 Task: Change  the formatting of the data  'Which is Greater than 10 'in conditional formating, put the option 'Green Fill with Dark Green Text. . 'In the sheet  Budget Tracking Logbookbook
Action: Mouse moved to (82, 231)
Screenshot: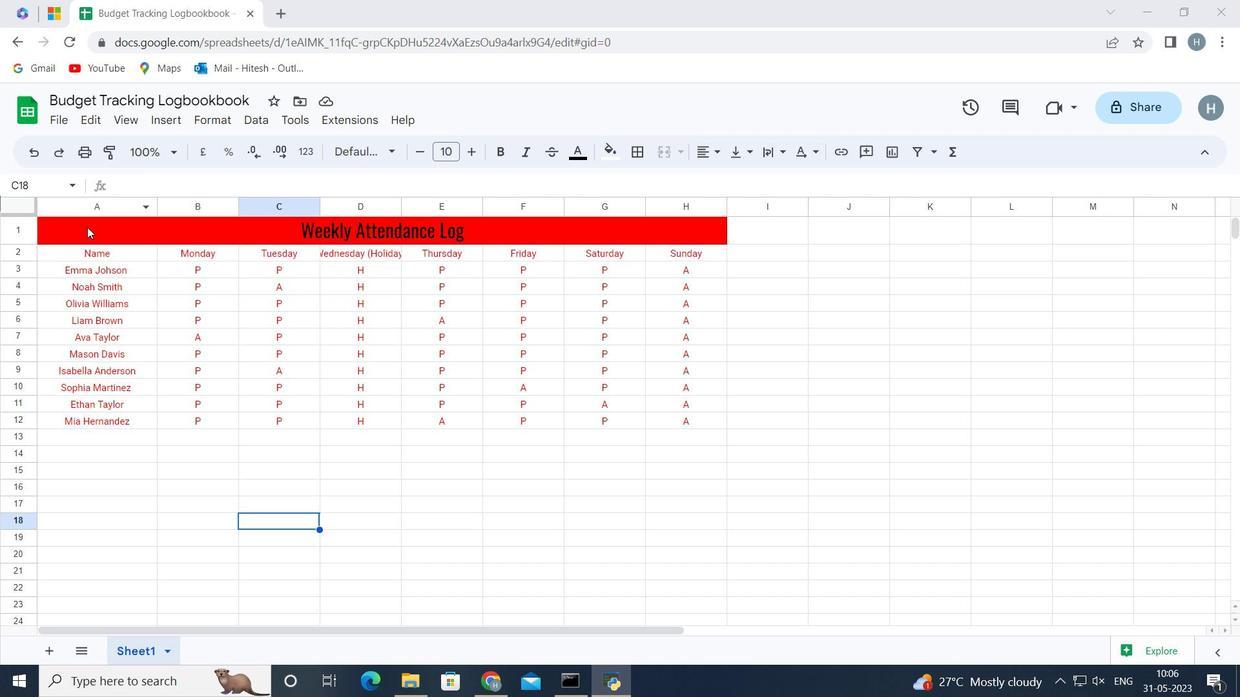 
Action: Mouse pressed left at (82, 231)
Screenshot: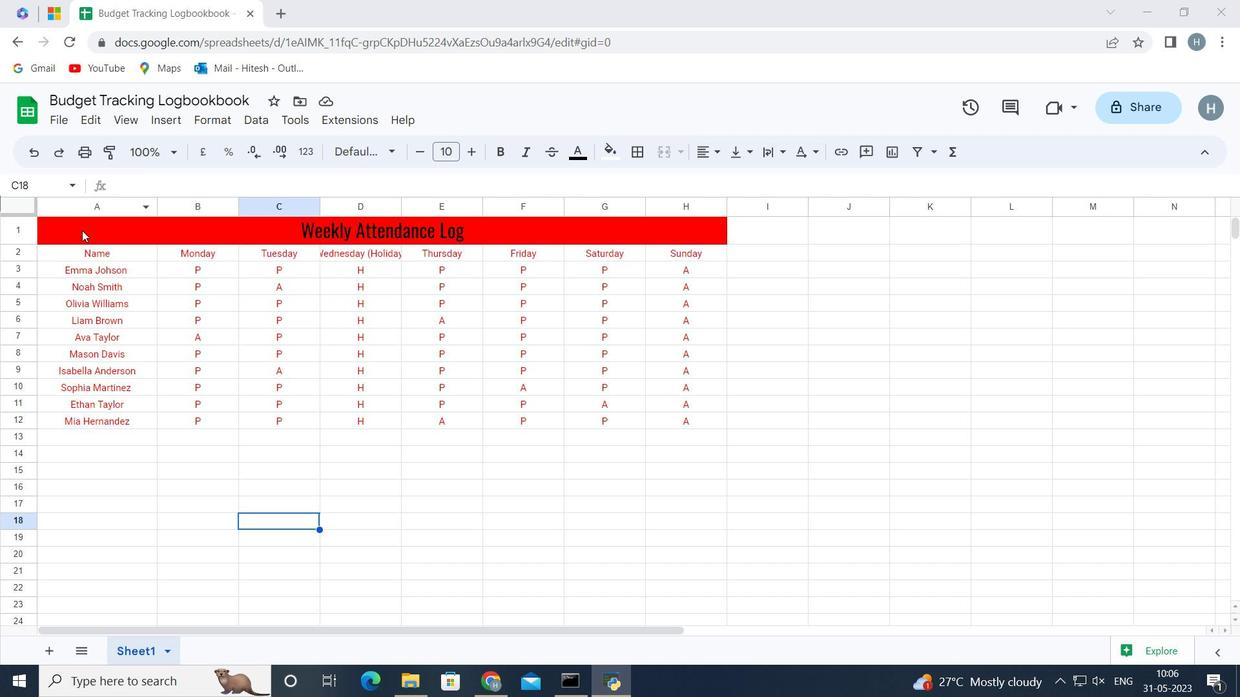 
Action: Key pressed <Key.shift><Key.down><Key.down><Key.down><Key.down><Key.down><Key.down><Key.down><Key.down><Key.down><Key.down><Key.down>
Screenshot: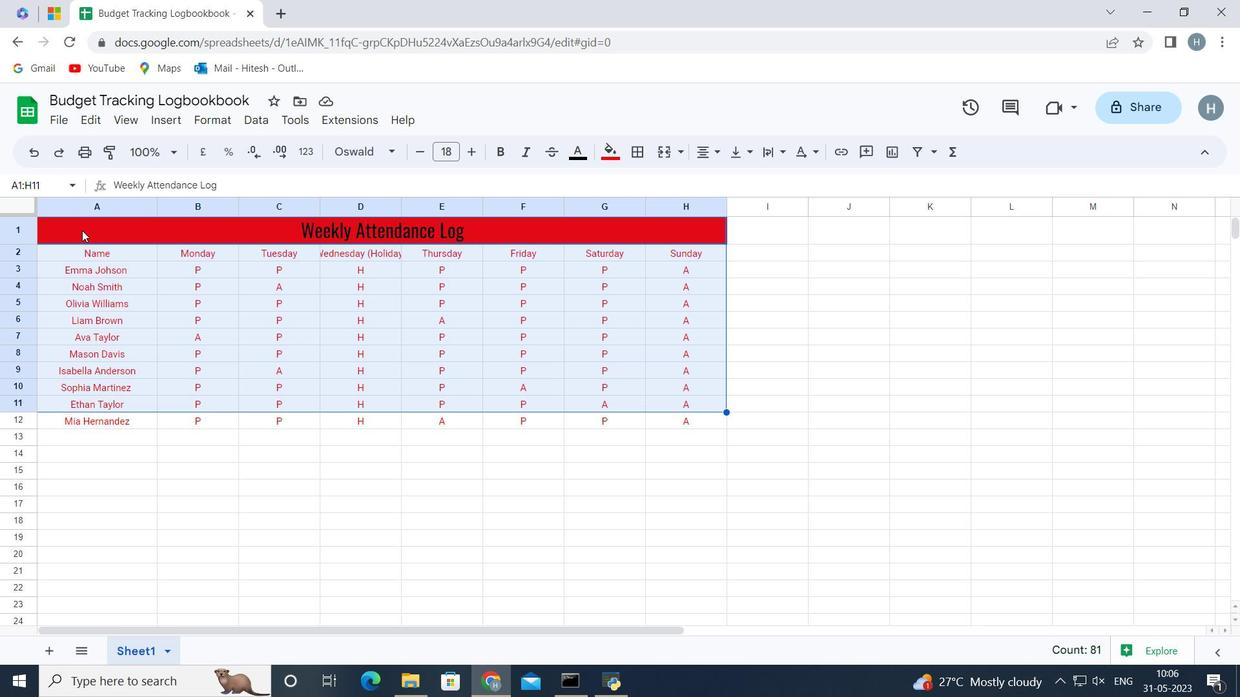 
Action: Mouse moved to (235, 122)
Screenshot: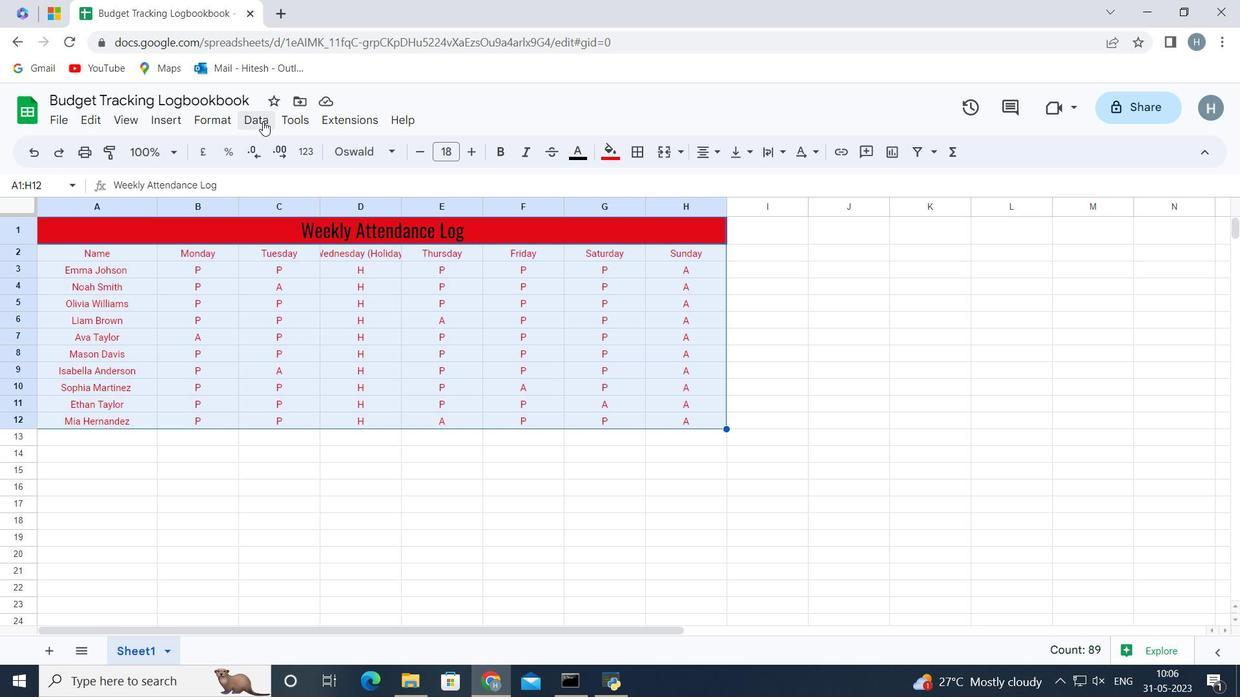 
Action: Mouse pressed left at (235, 122)
Screenshot: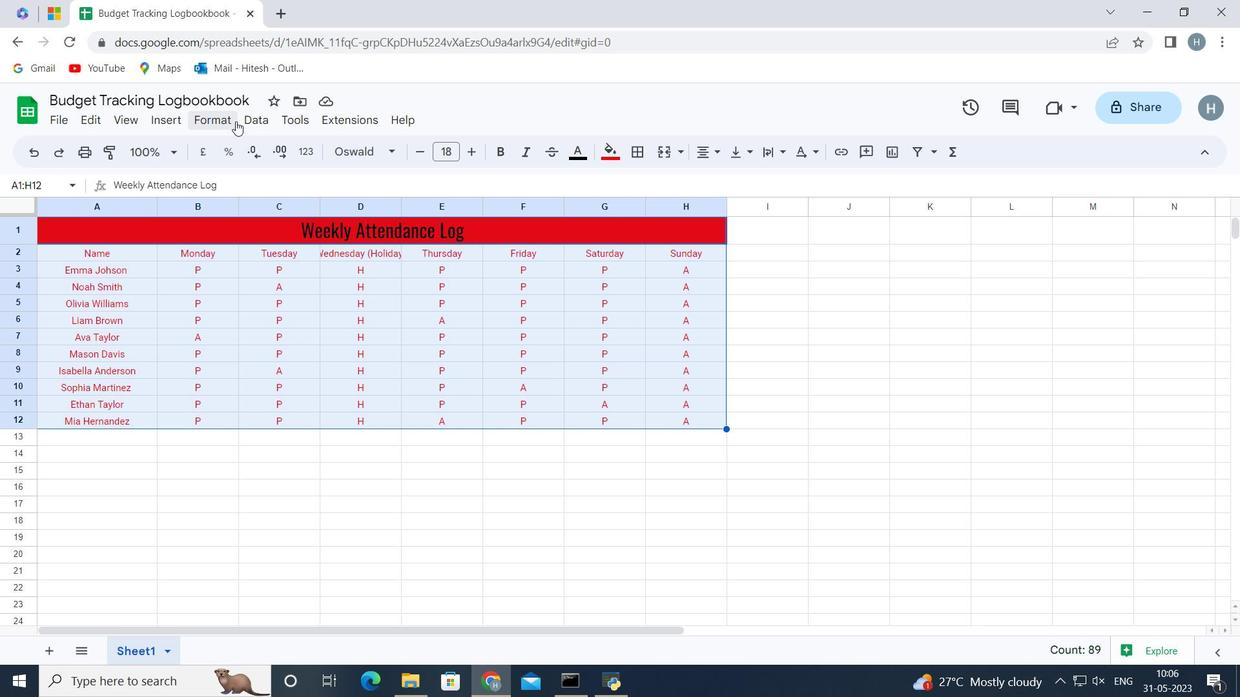
Action: Mouse moved to (347, 388)
Screenshot: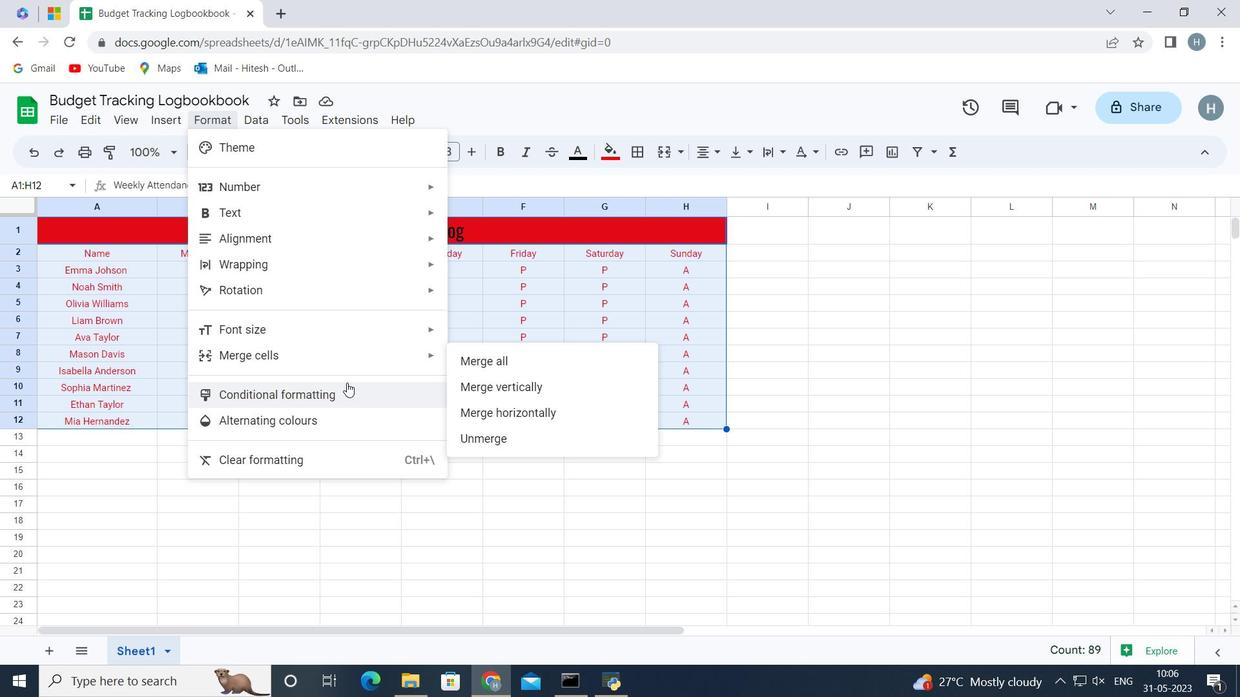 
Action: Mouse pressed left at (347, 388)
Screenshot: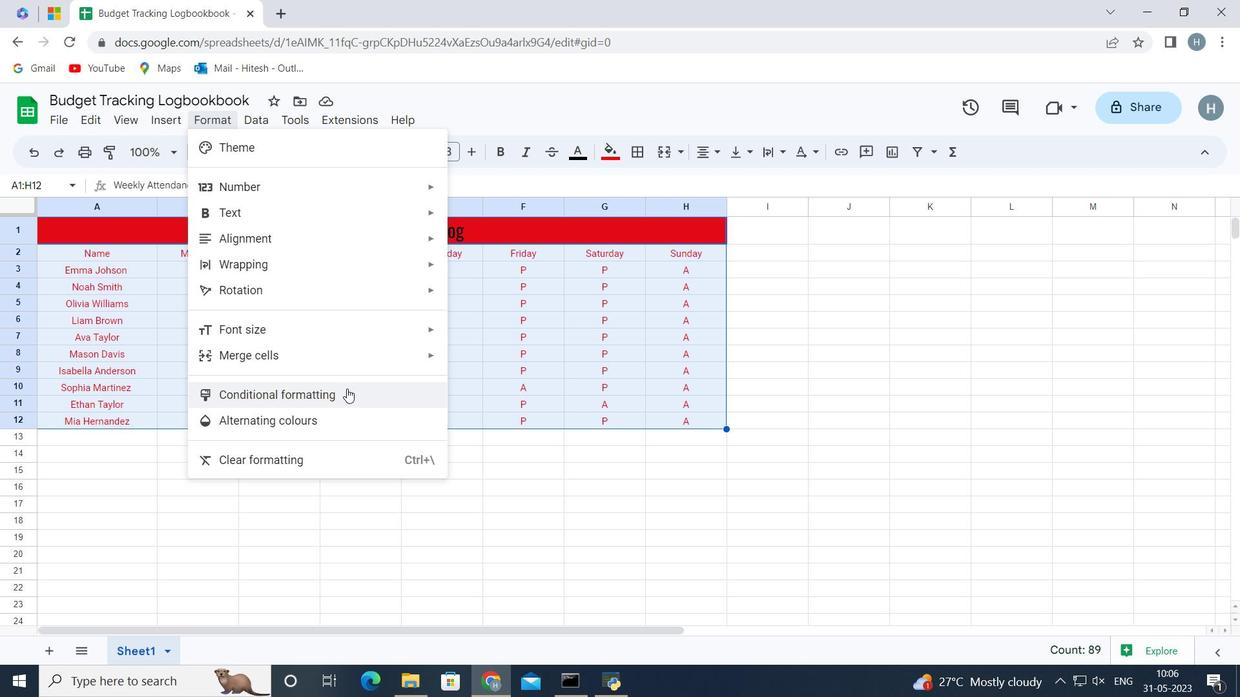 
Action: Mouse moved to (1023, 365)
Screenshot: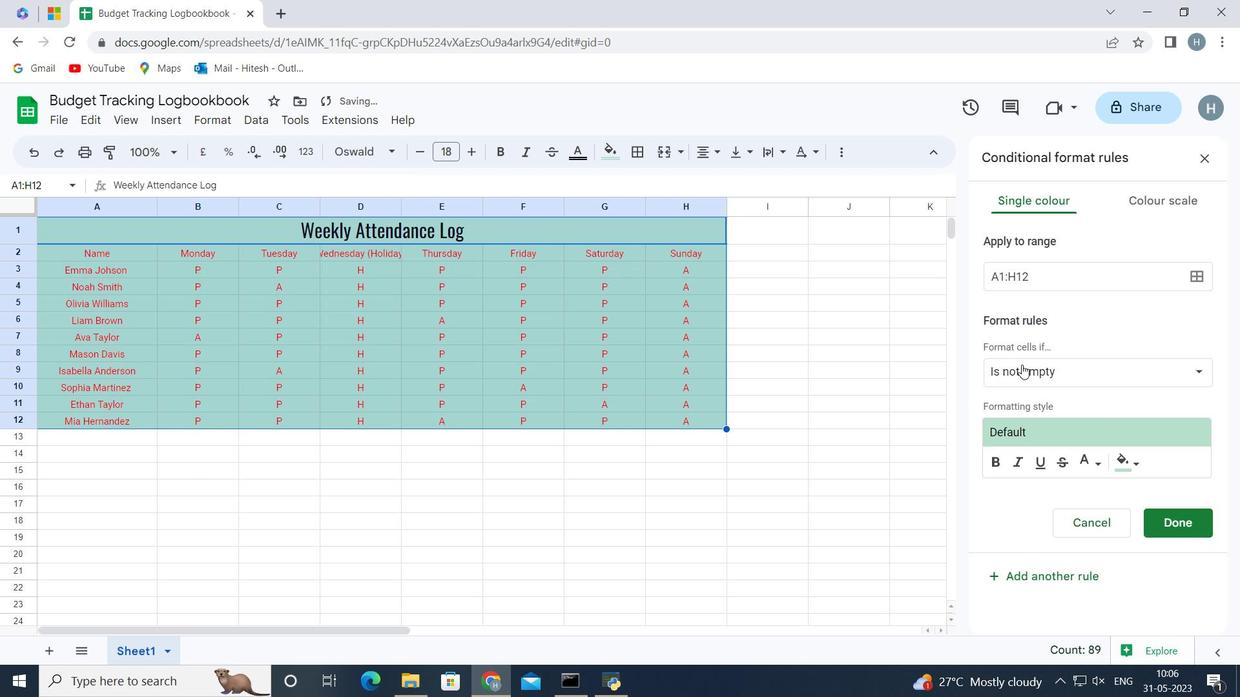 
Action: Mouse pressed left at (1023, 365)
Screenshot: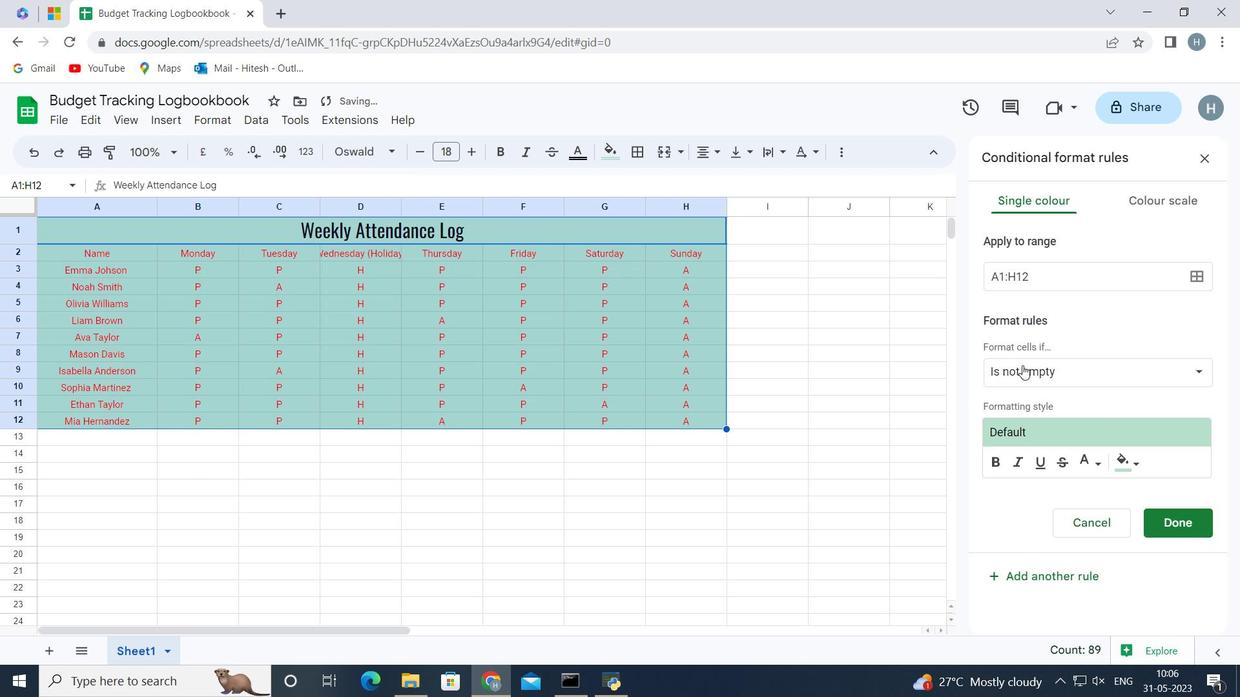 
Action: Mouse moved to (1120, 516)
Screenshot: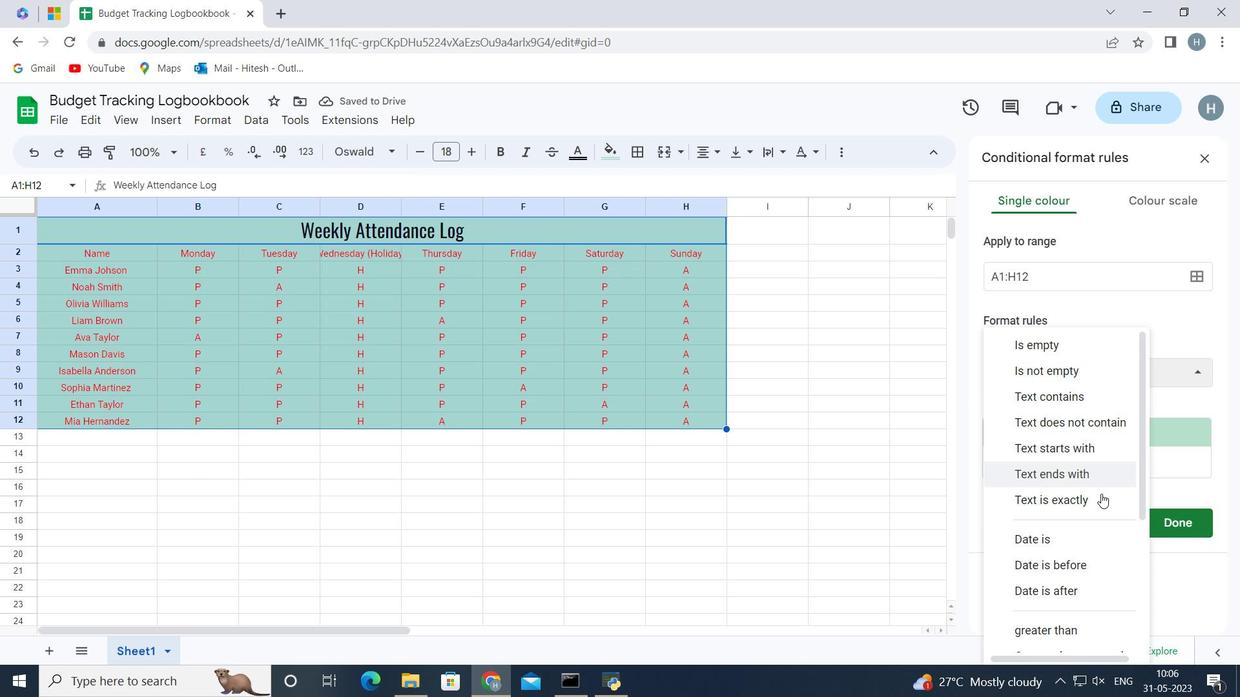 
Action: Mouse scrolled (1120, 516) with delta (0, 0)
Screenshot: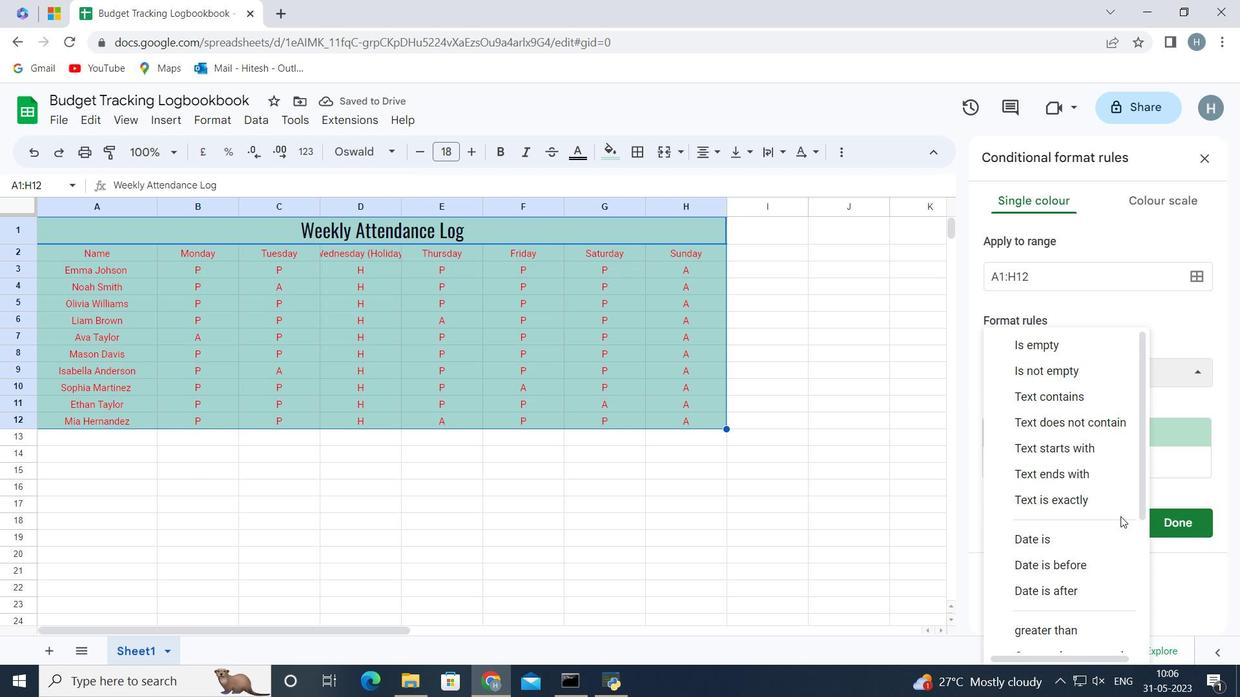 
Action: Mouse moved to (1073, 546)
Screenshot: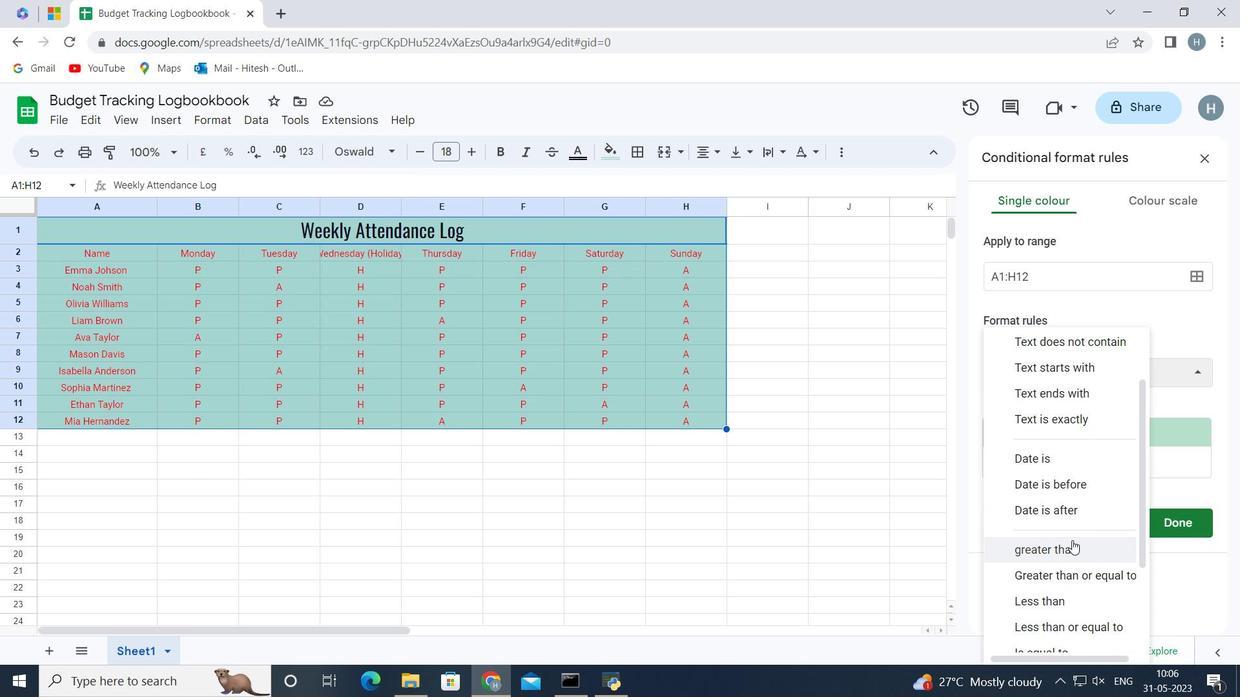
Action: Mouse pressed left at (1073, 546)
Screenshot: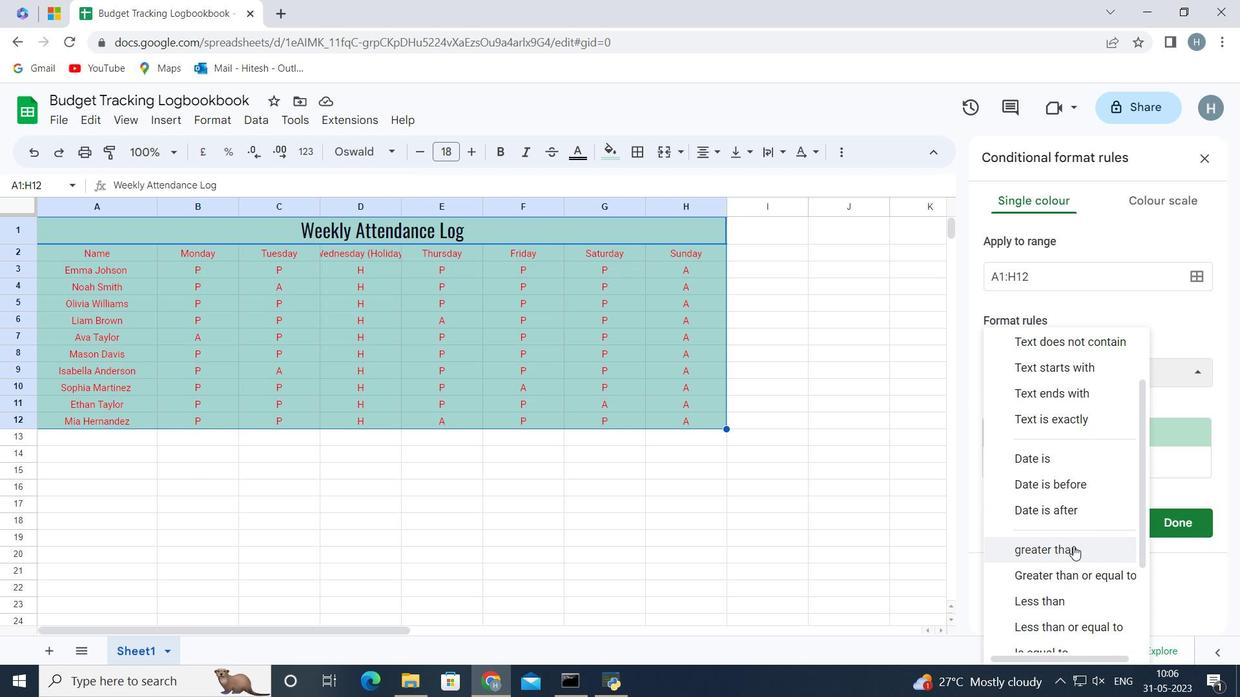 
Action: Mouse moved to (1048, 406)
Screenshot: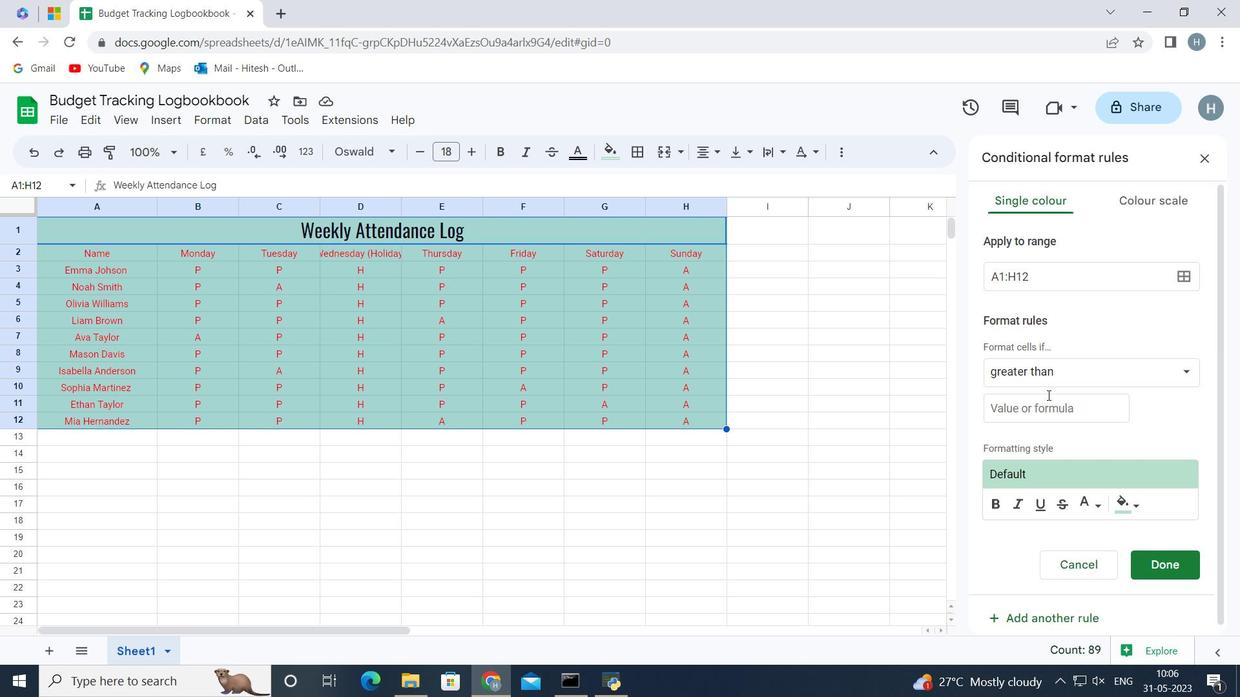 
Action: Mouse pressed left at (1048, 406)
Screenshot: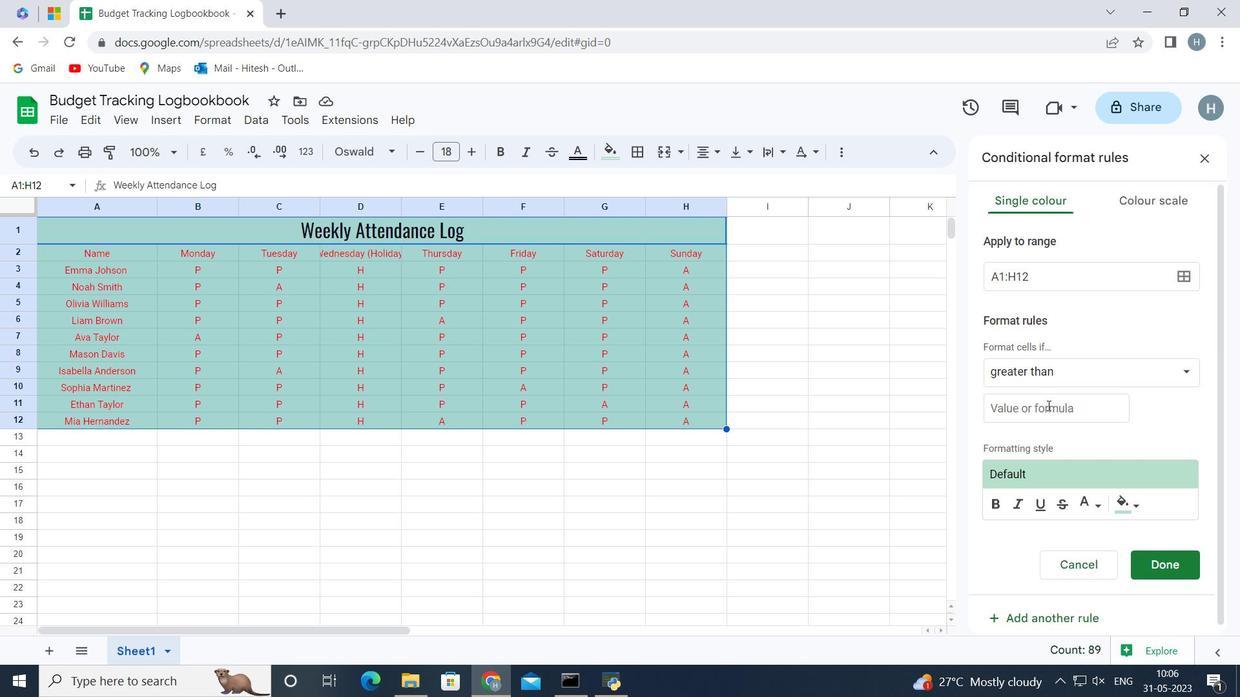 
Action: Key pressed 10
Screenshot: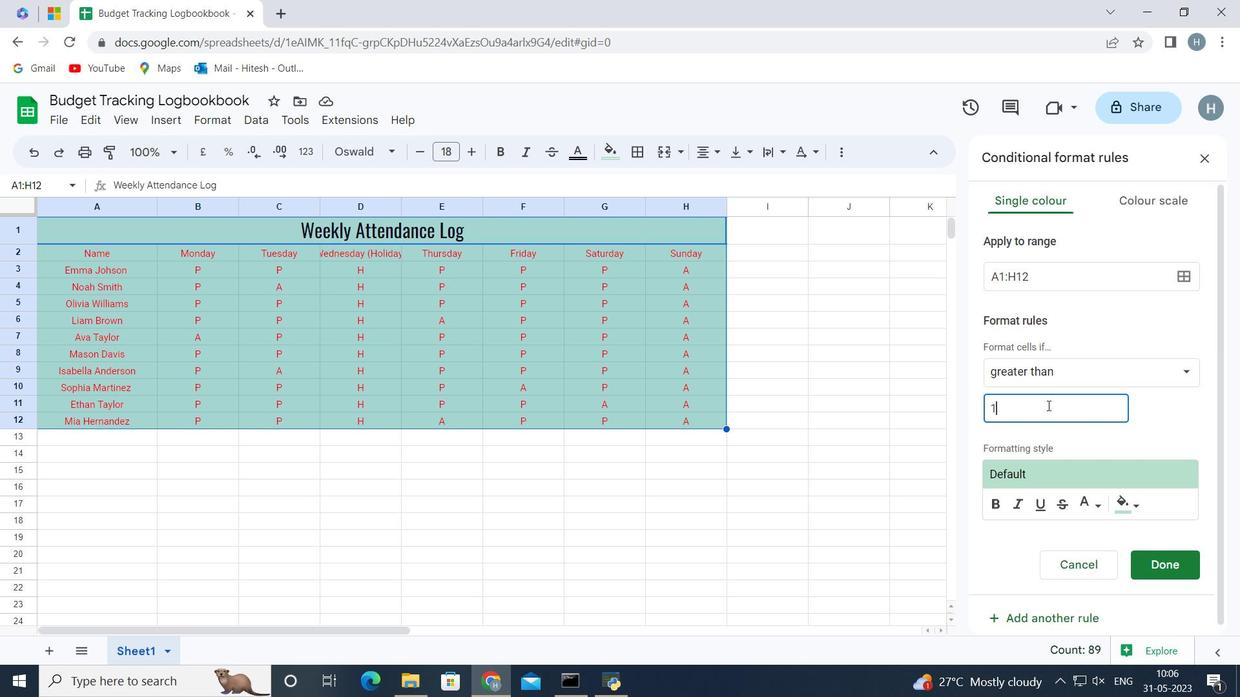 
Action: Mouse moved to (1120, 503)
Screenshot: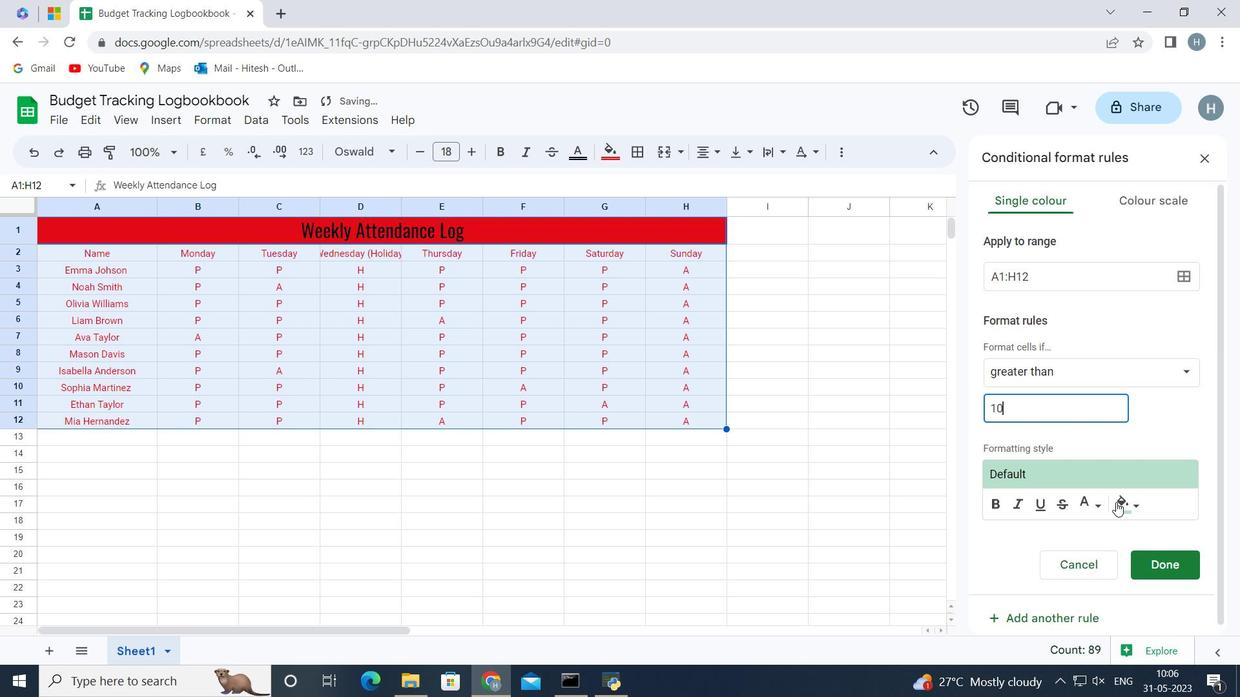 
Action: Mouse pressed left at (1120, 503)
Screenshot: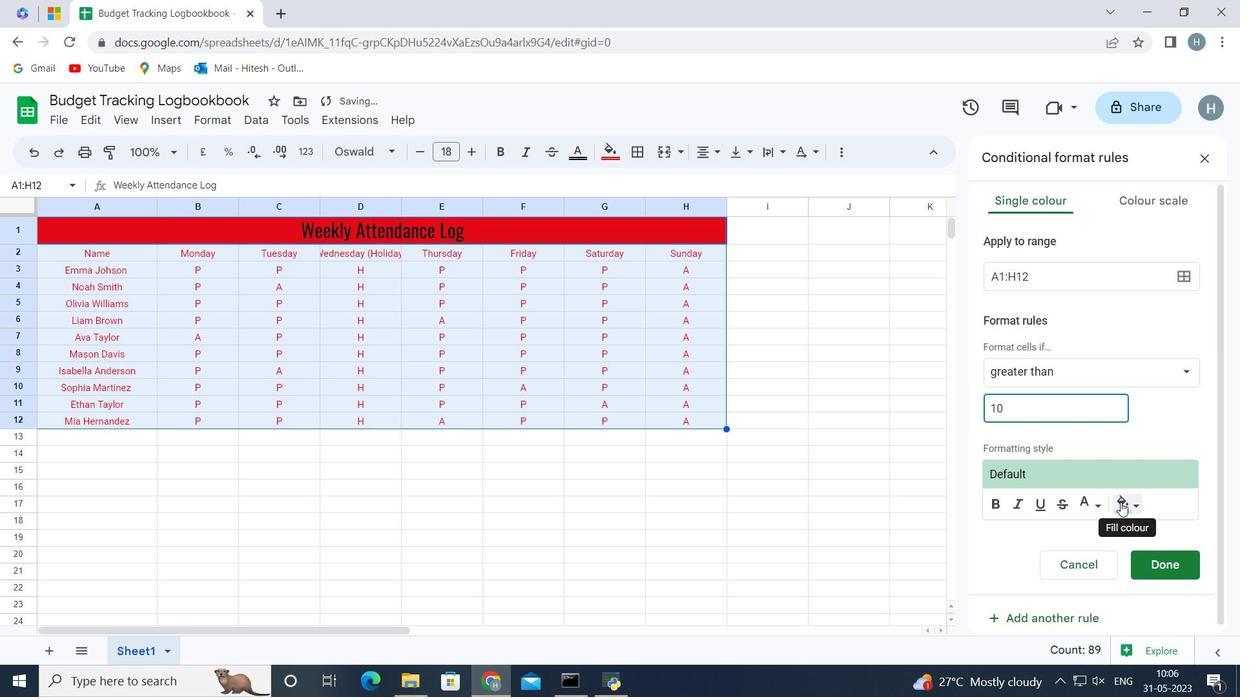 
Action: Mouse moved to (1037, 342)
Screenshot: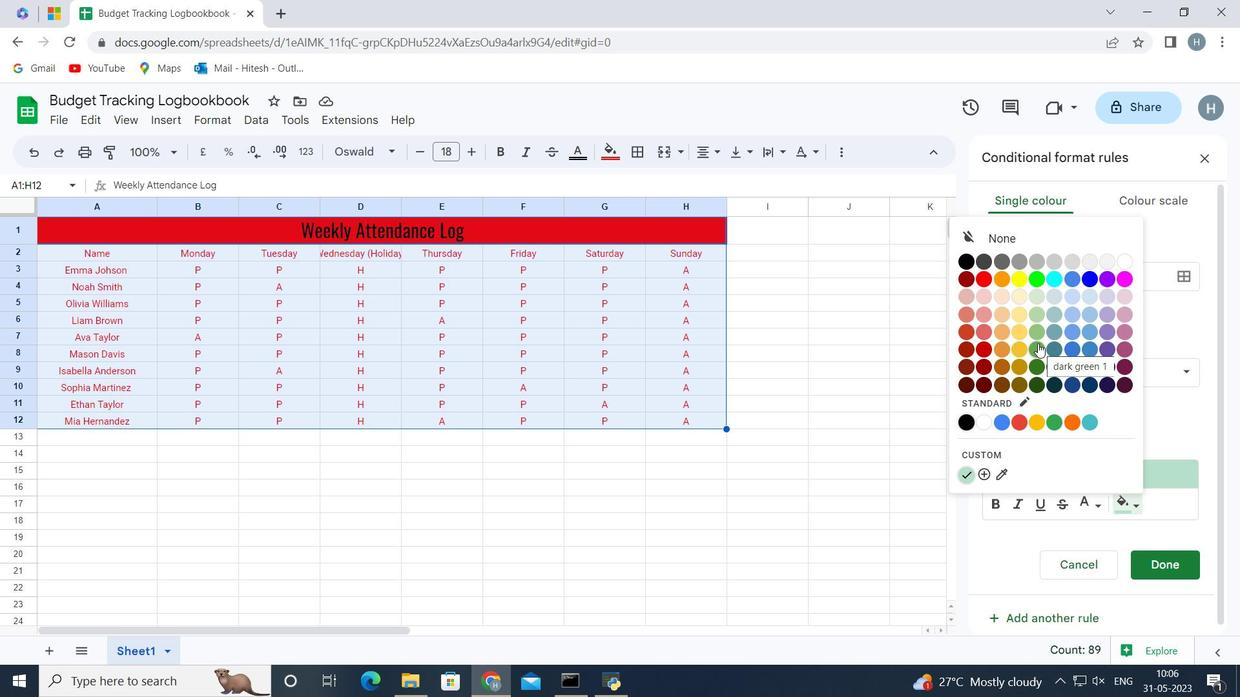 
Action: Mouse pressed left at (1037, 342)
Screenshot: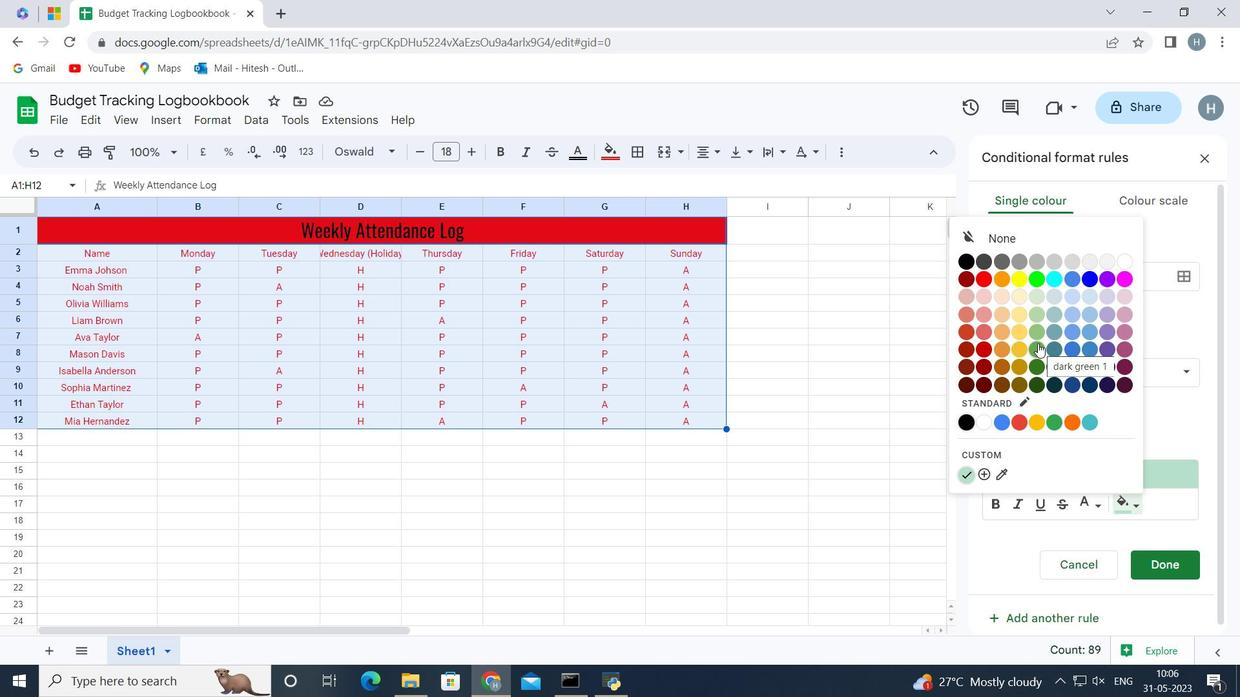 
Action: Mouse moved to (1173, 563)
Screenshot: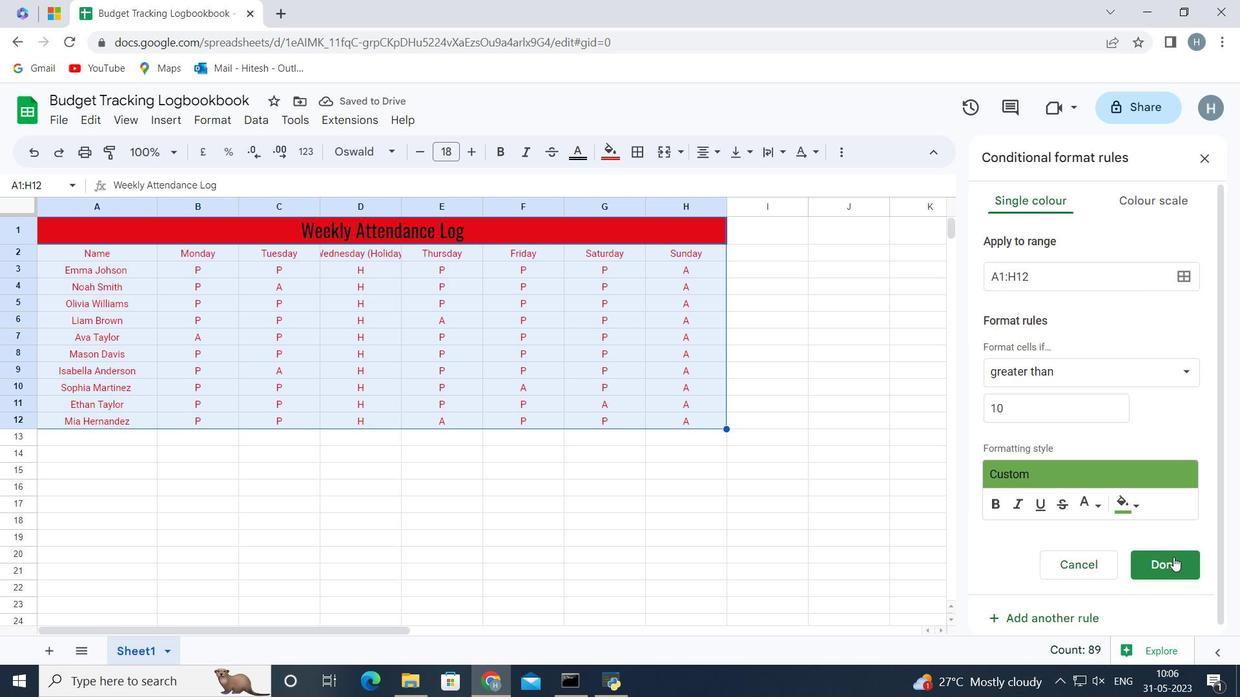 
Action: Mouse pressed left at (1173, 563)
Screenshot: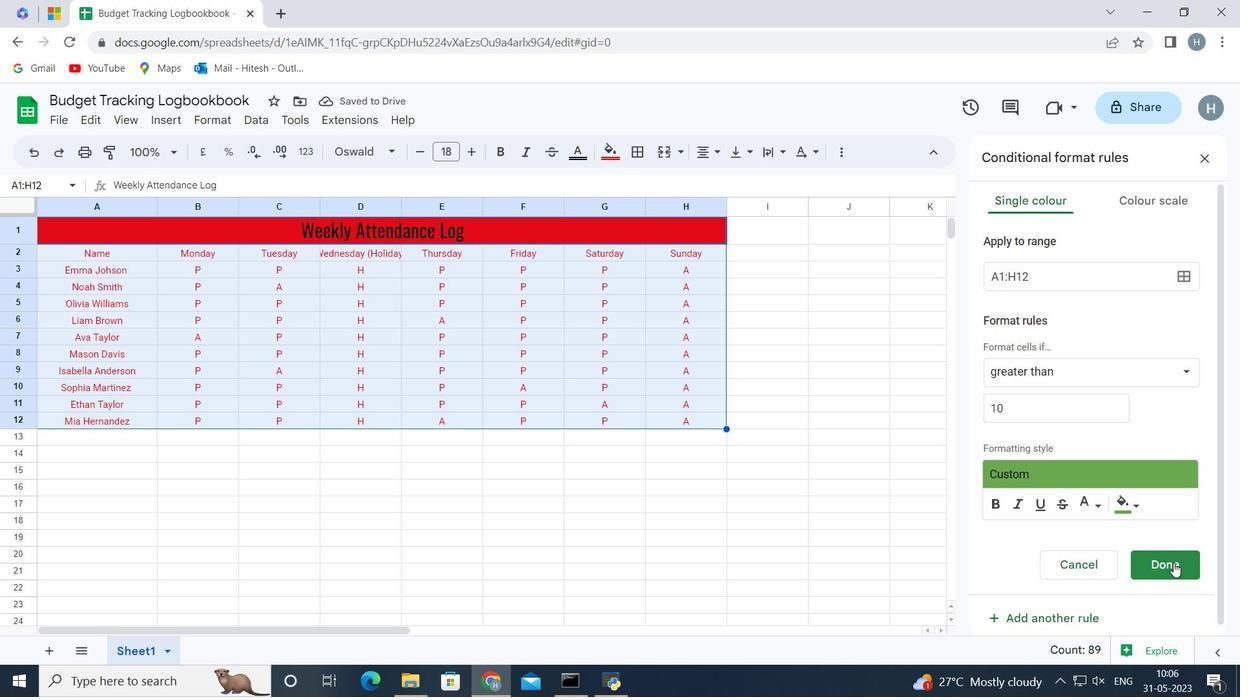 
Action: Mouse moved to (366, 489)
Screenshot: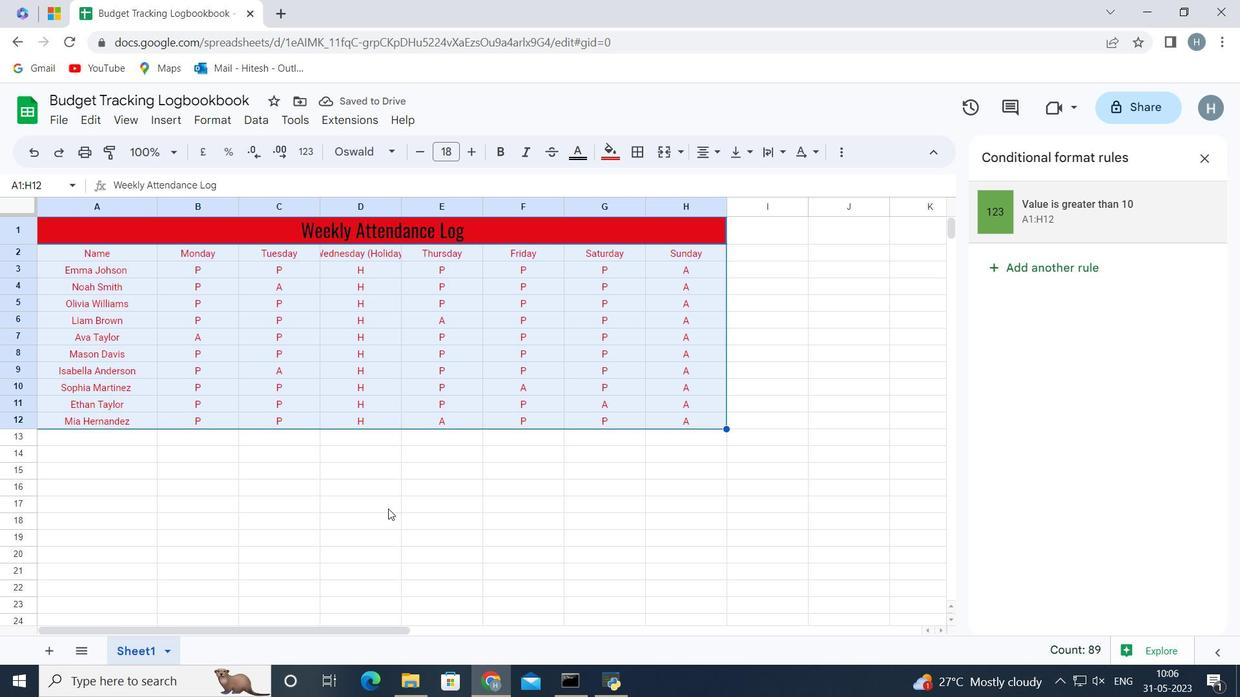 
Action: Mouse pressed left at (366, 489)
Screenshot: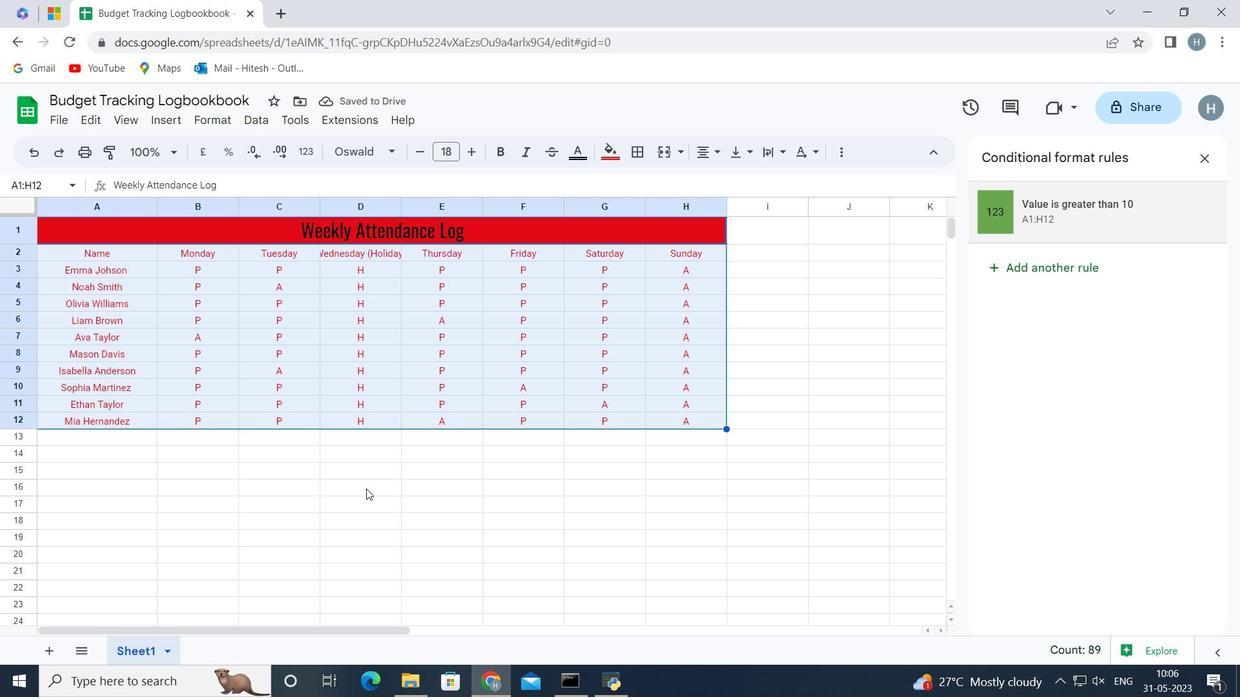 
